 Task: Change theme to Dark High Contrast.
Action: Mouse moved to (113, 103)
Screenshot: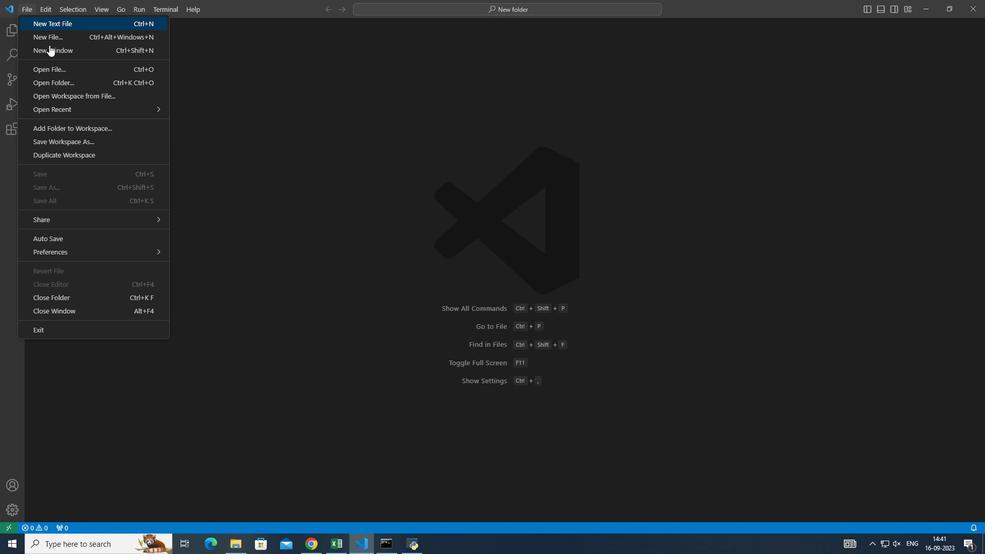 
Action: Mouse pressed left at (113, 103)
Screenshot: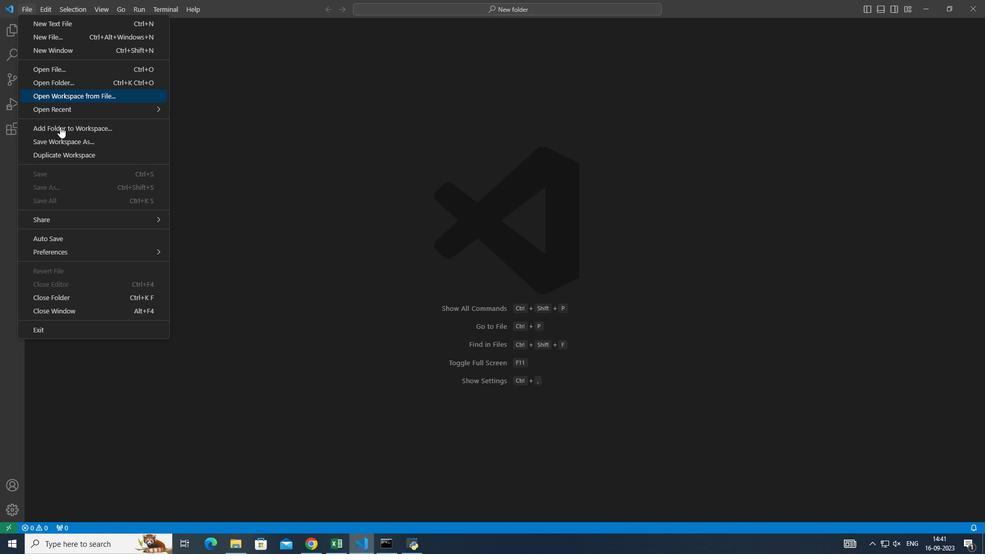 
Action: Mouse moved to (140, 264)
Screenshot: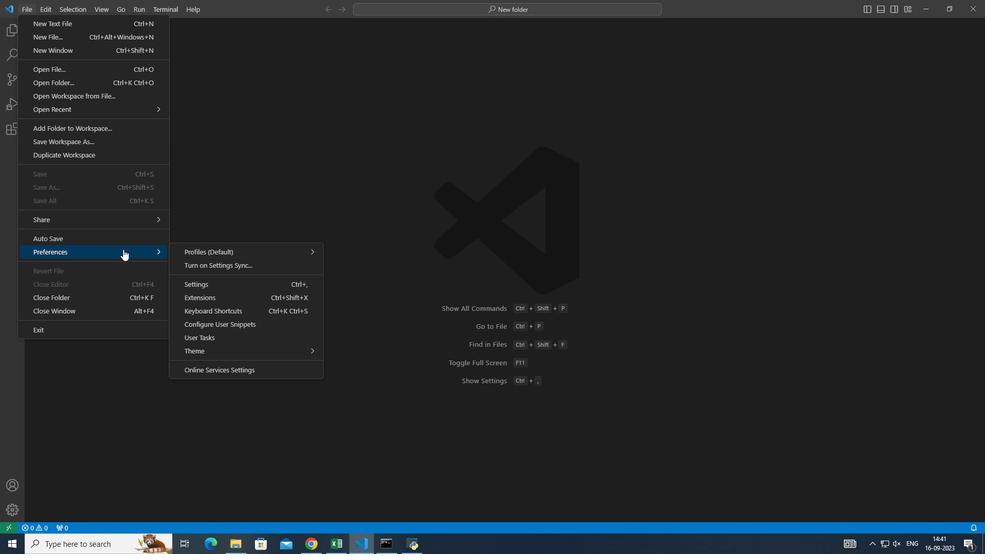 
Action: Mouse pressed left at (140, 264)
Screenshot: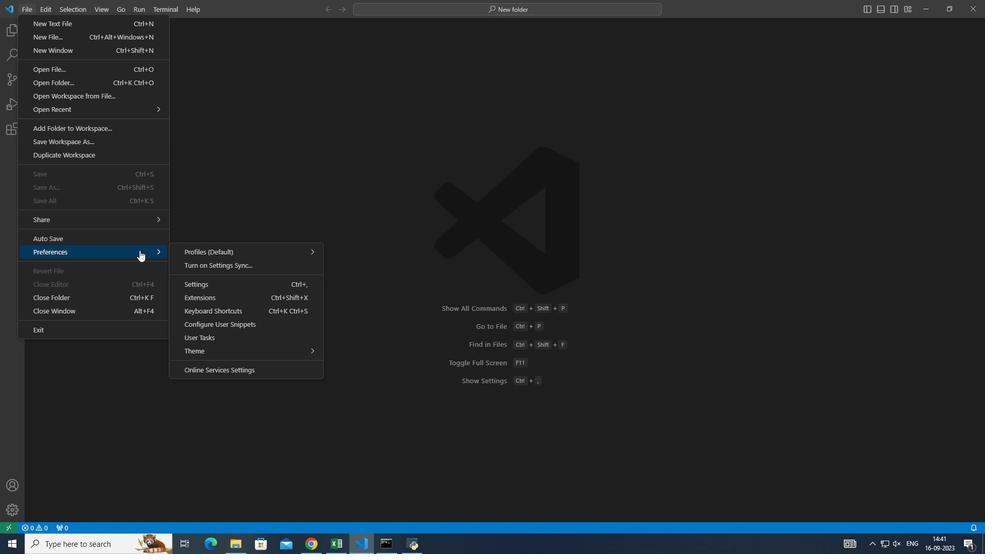 
Action: Mouse moved to (265, 331)
Screenshot: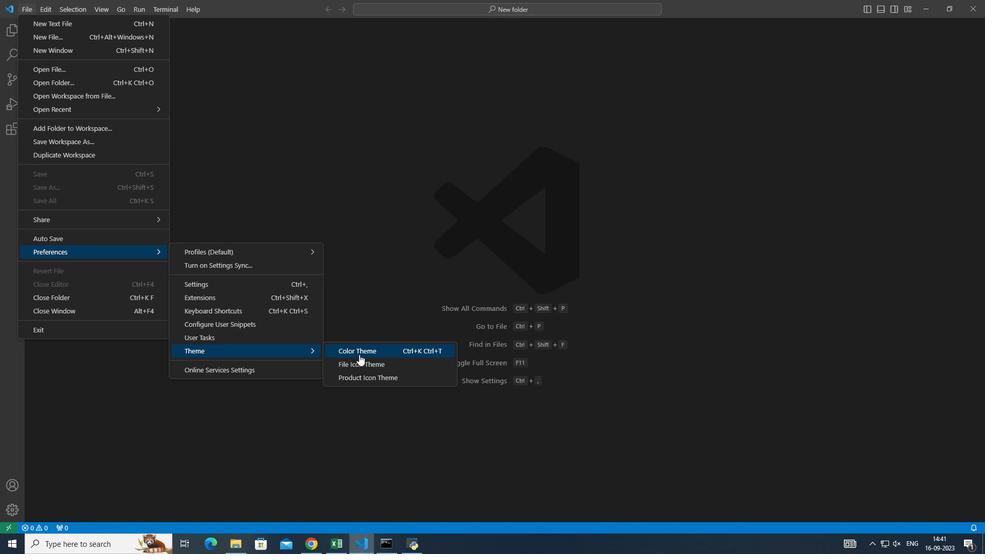 
Action: Mouse pressed left at (265, 331)
Screenshot: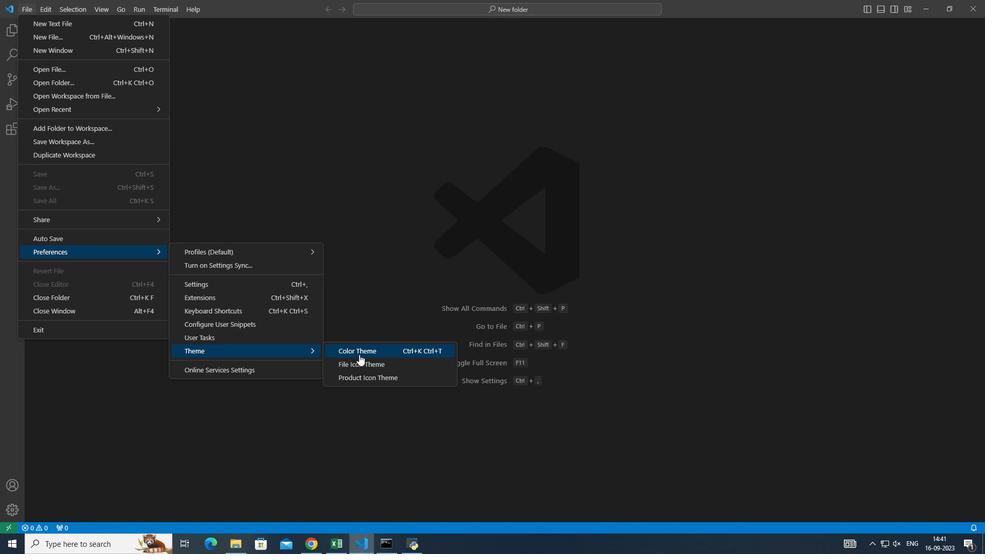 
Action: Mouse moved to (380, 329)
Screenshot: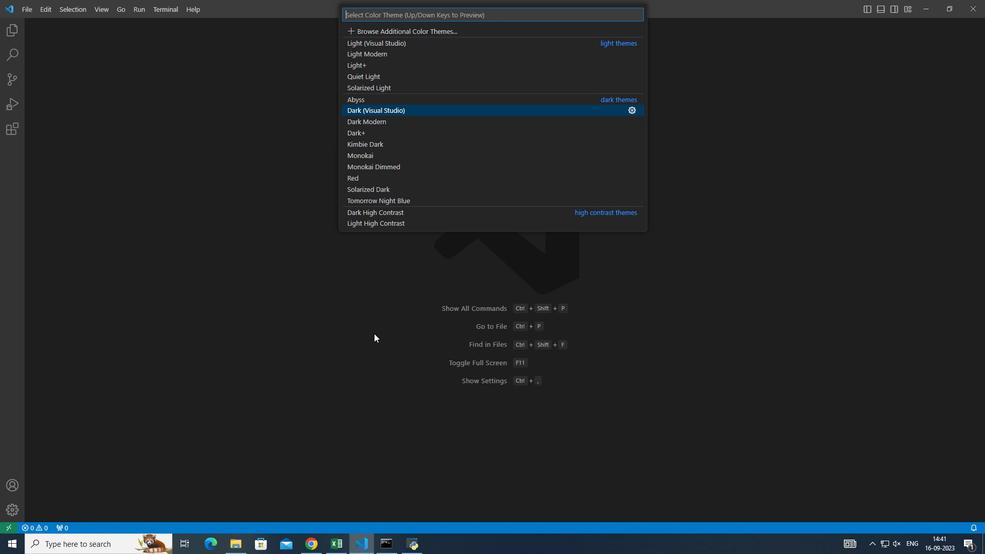 
Action: Mouse pressed left at (380, 329)
Screenshot: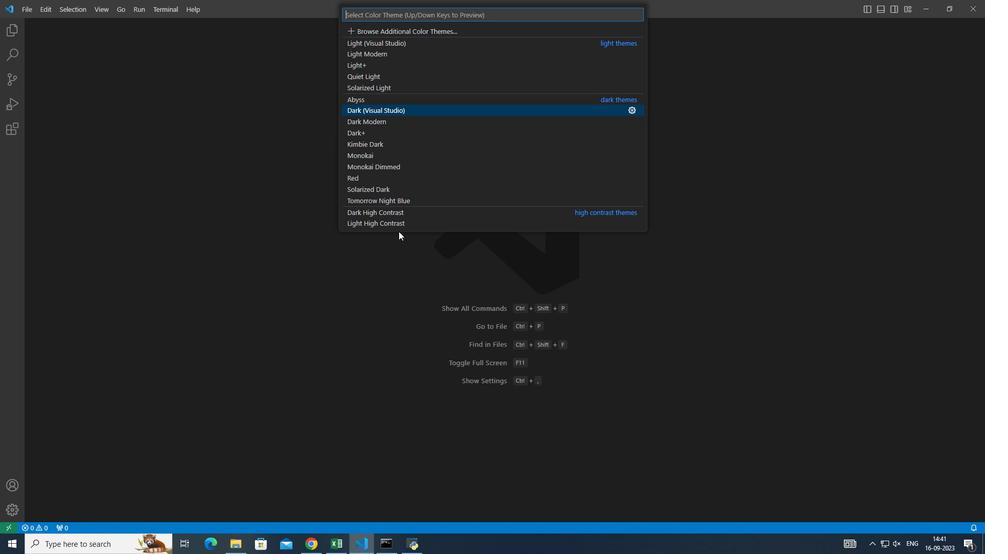
Action: Mouse moved to (384, 237)
Screenshot: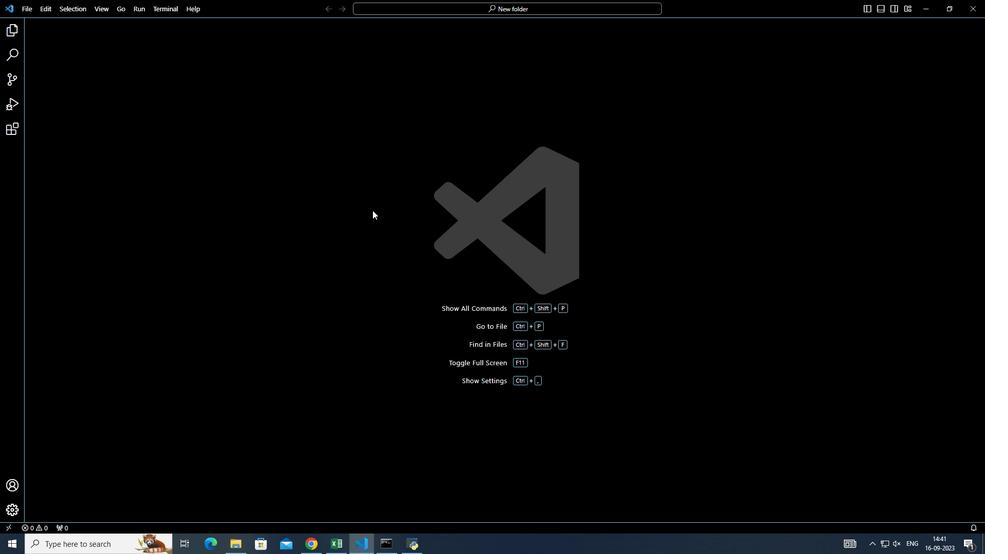 
Action: Mouse pressed left at (384, 237)
Screenshot: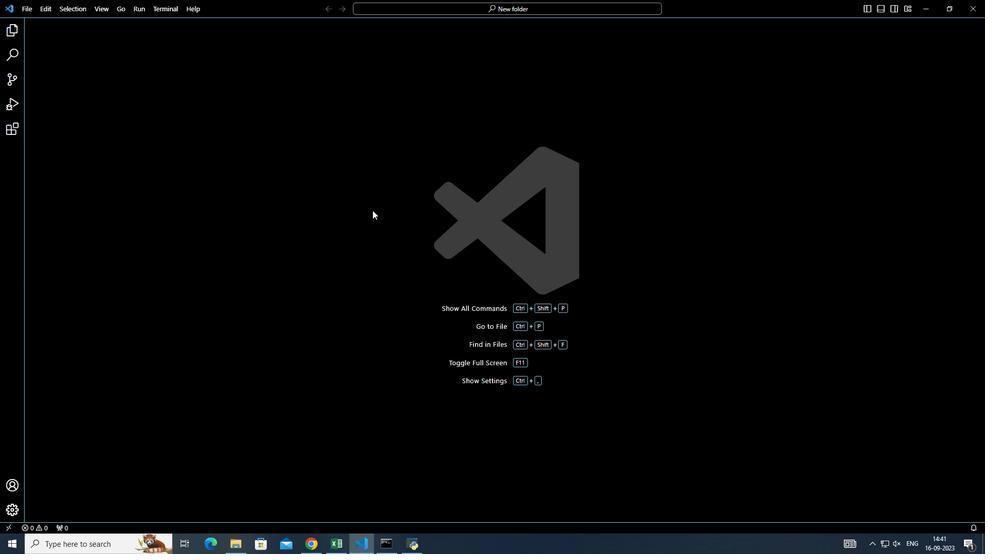 
